 Task: Insert image using URL.
Action: Mouse moved to (223, 104)
Screenshot: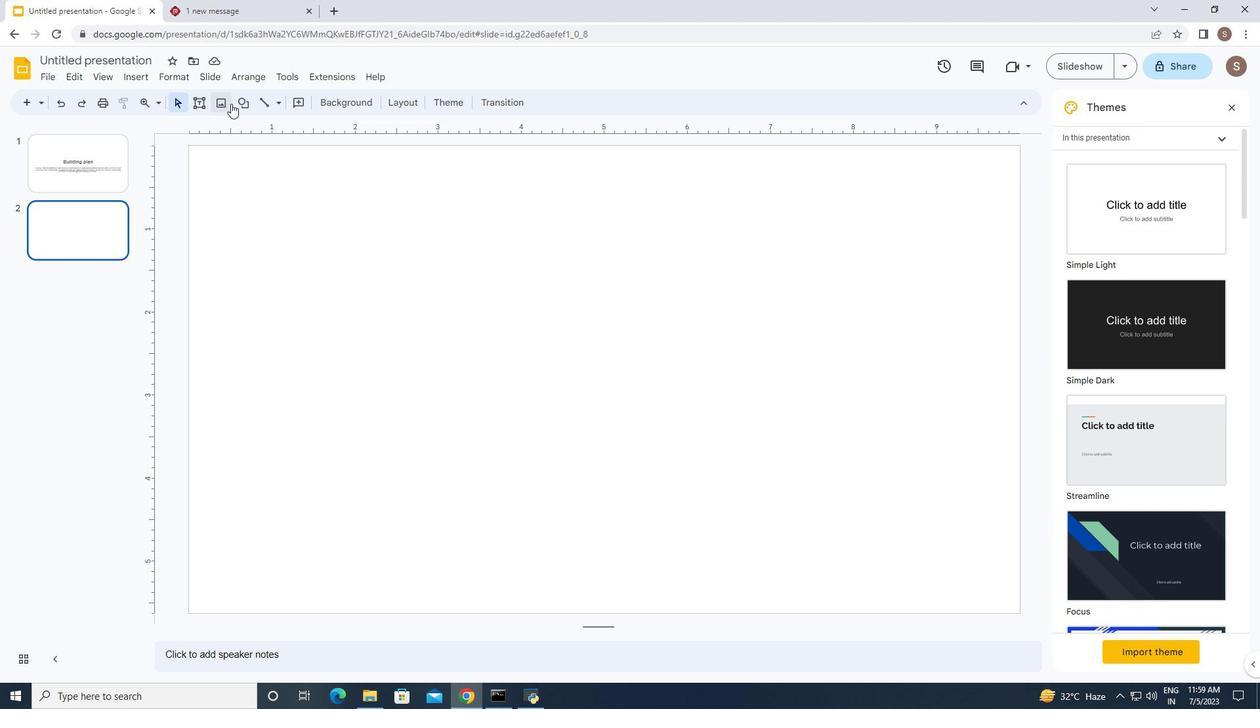 
Action: Mouse pressed left at (223, 104)
Screenshot: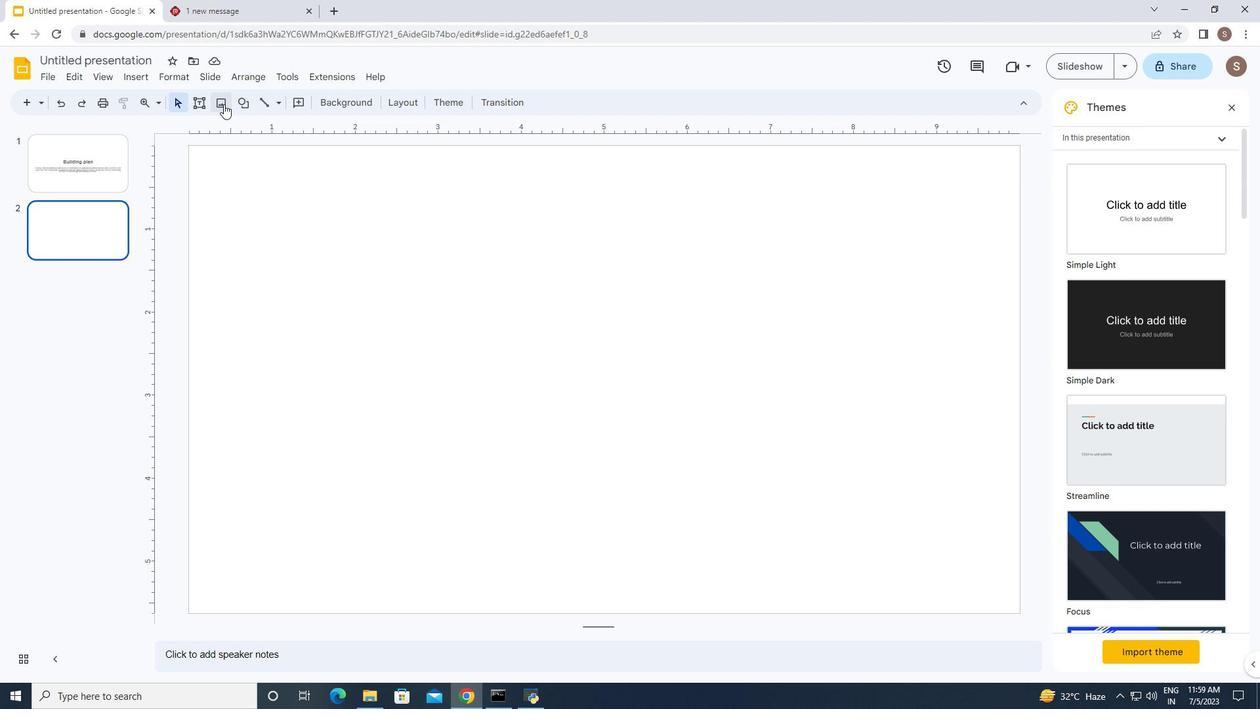 
Action: Mouse moved to (255, 215)
Screenshot: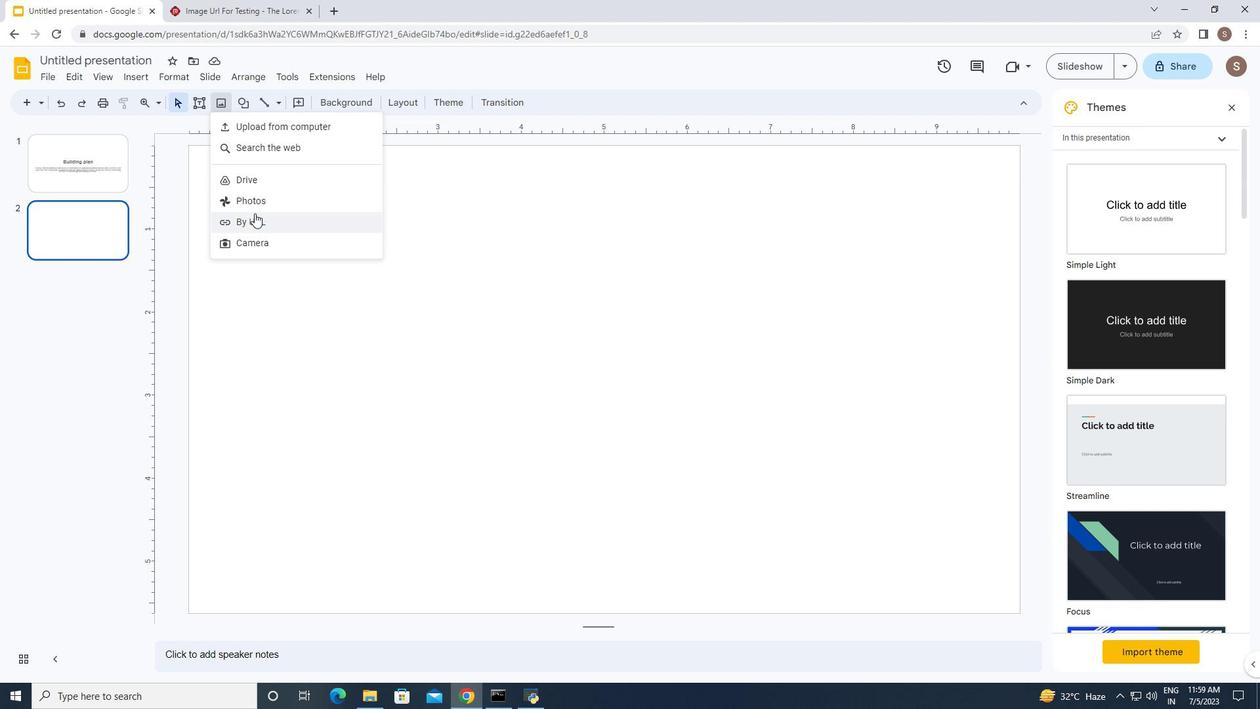 
Action: Mouse pressed left at (255, 215)
Screenshot: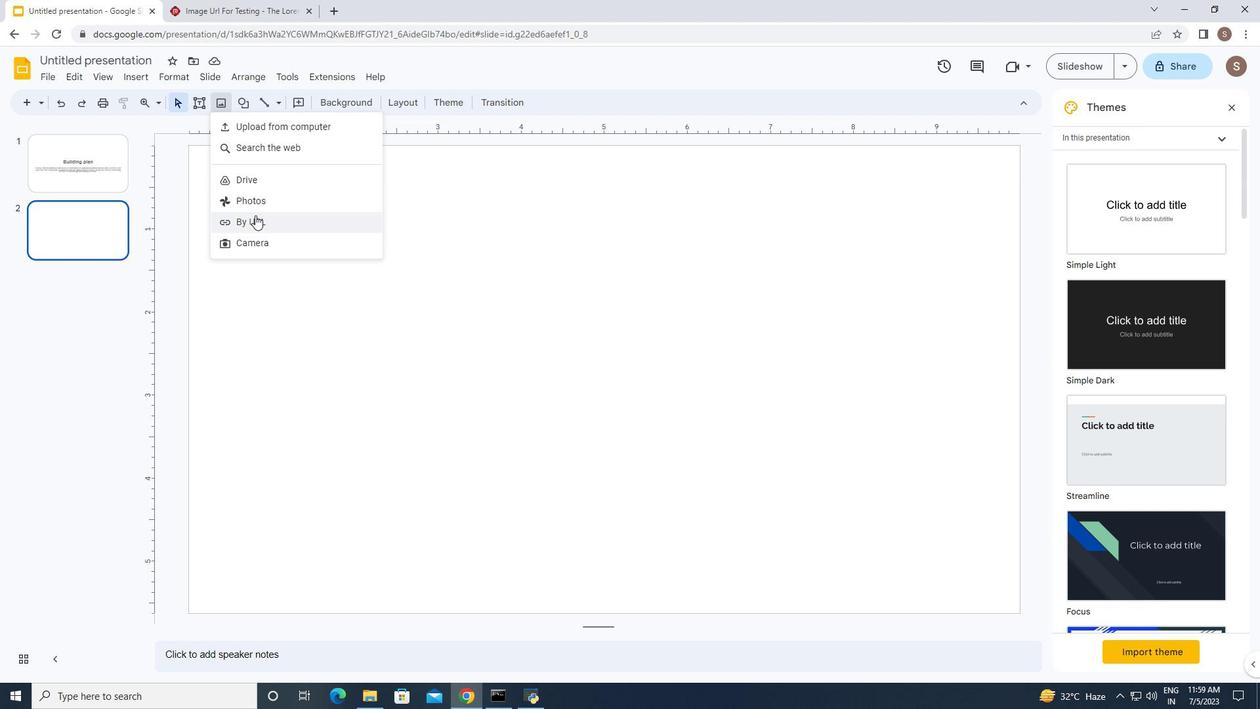 
Action: Mouse moved to (494, 343)
Screenshot: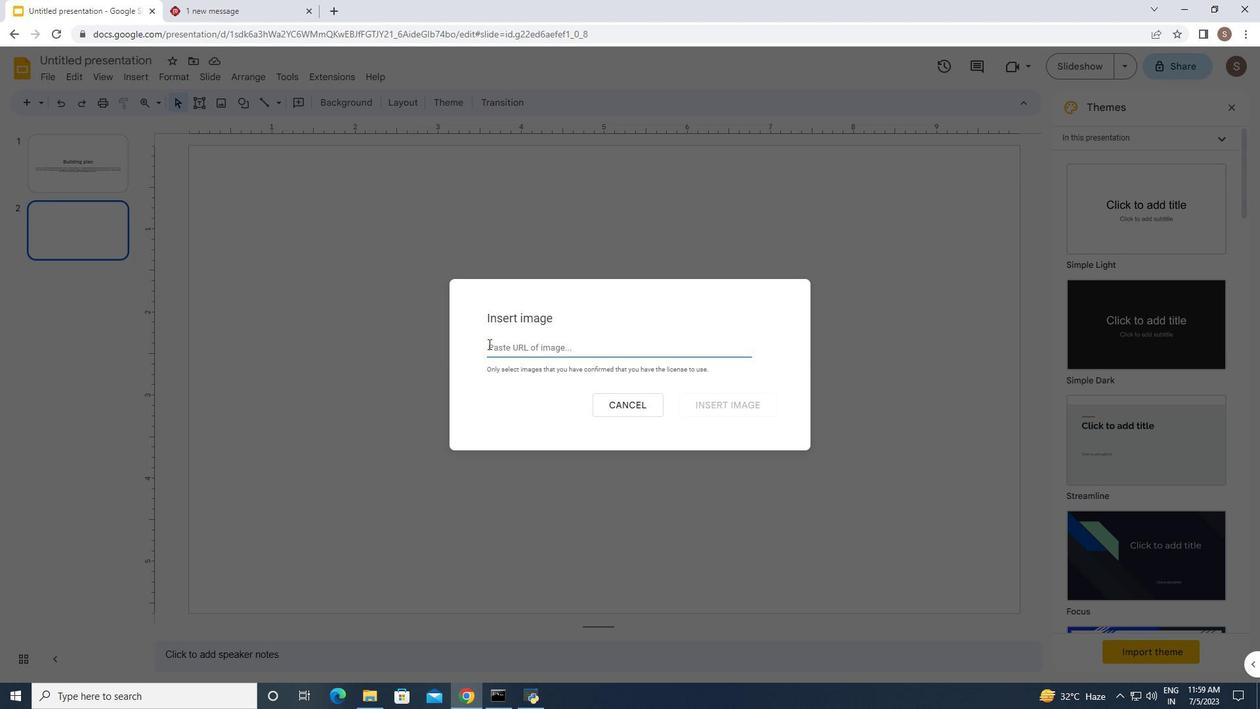 
Action: Mouse pressed left at (494, 343)
Screenshot: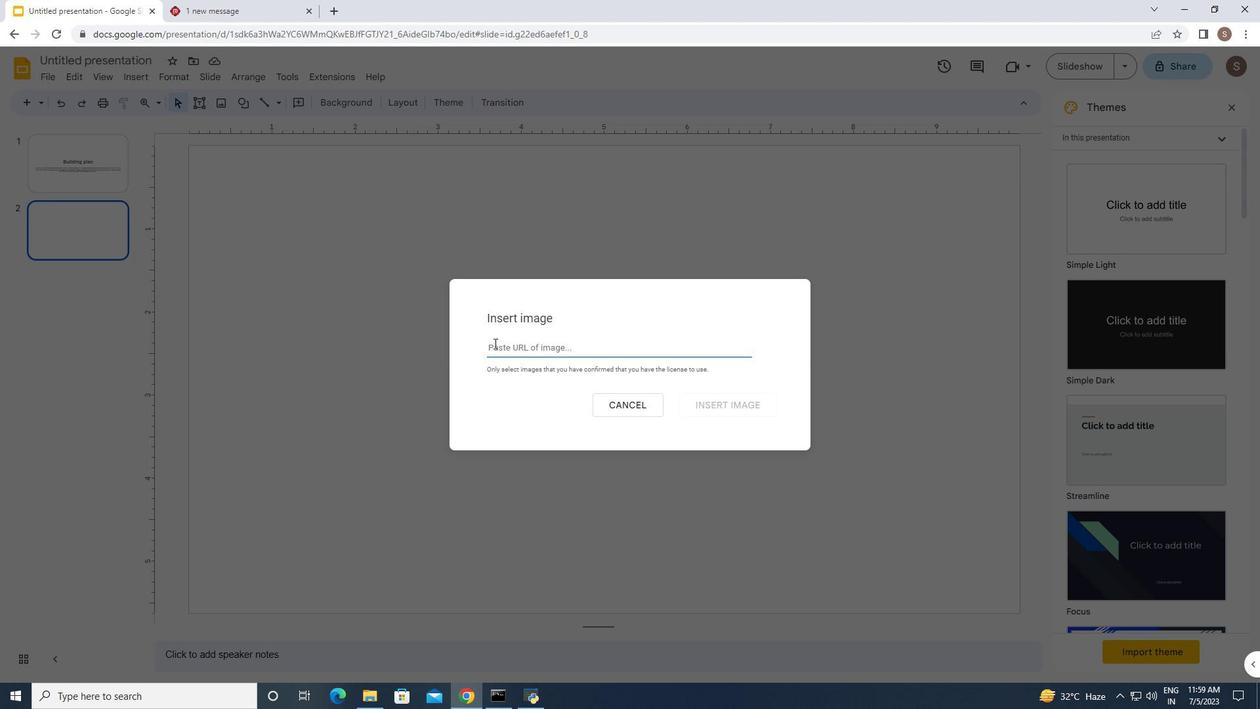 
Action: Key pressed https<Key.shift_r>://source.unsplash.com/user/c<Key.shift_r>_v<Key.shift_r><Key.shift_r><Key.shift_r><Key.shift_r><Key.shift_r><Key.shift_r><Key.shift_r><Key.shift_r><Key.shift_r><Key.shift_r><Key.shift_r><Key.shift_r><Key.shift_r>-<Key.backspace><Key.shift_r>_r/1900*800
Screenshot: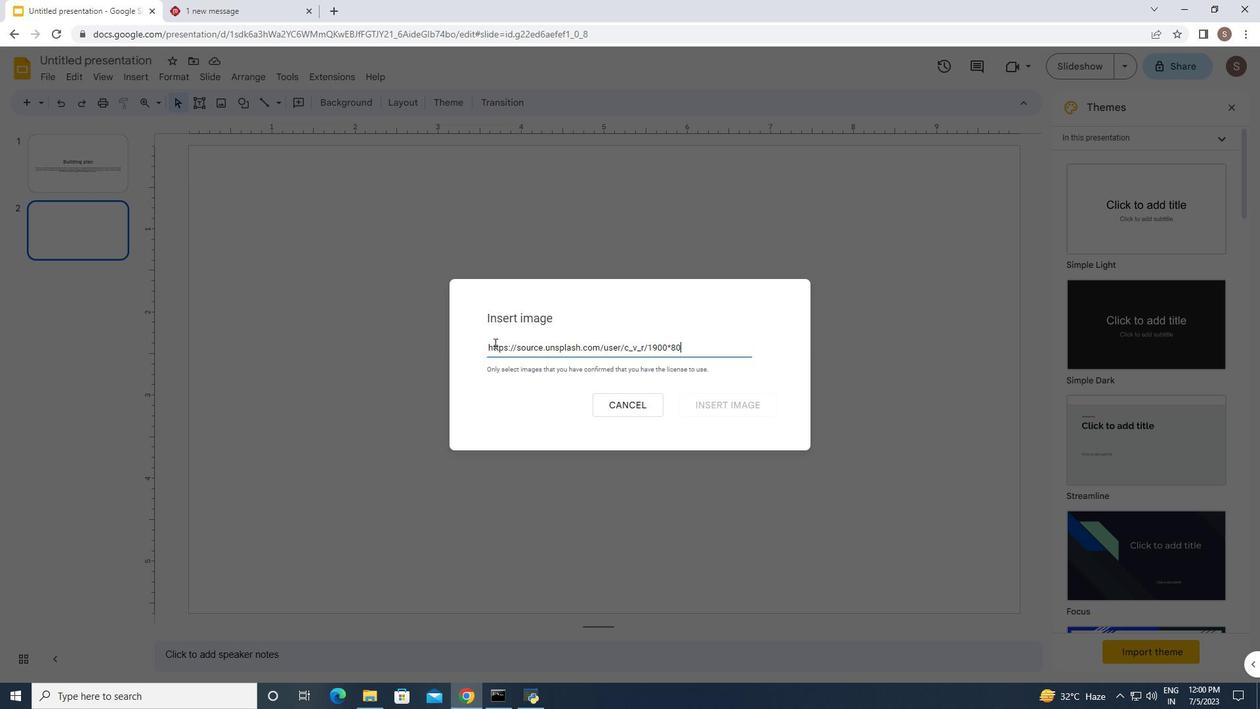 
Action: Mouse moved to (550, 369)
Screenshot: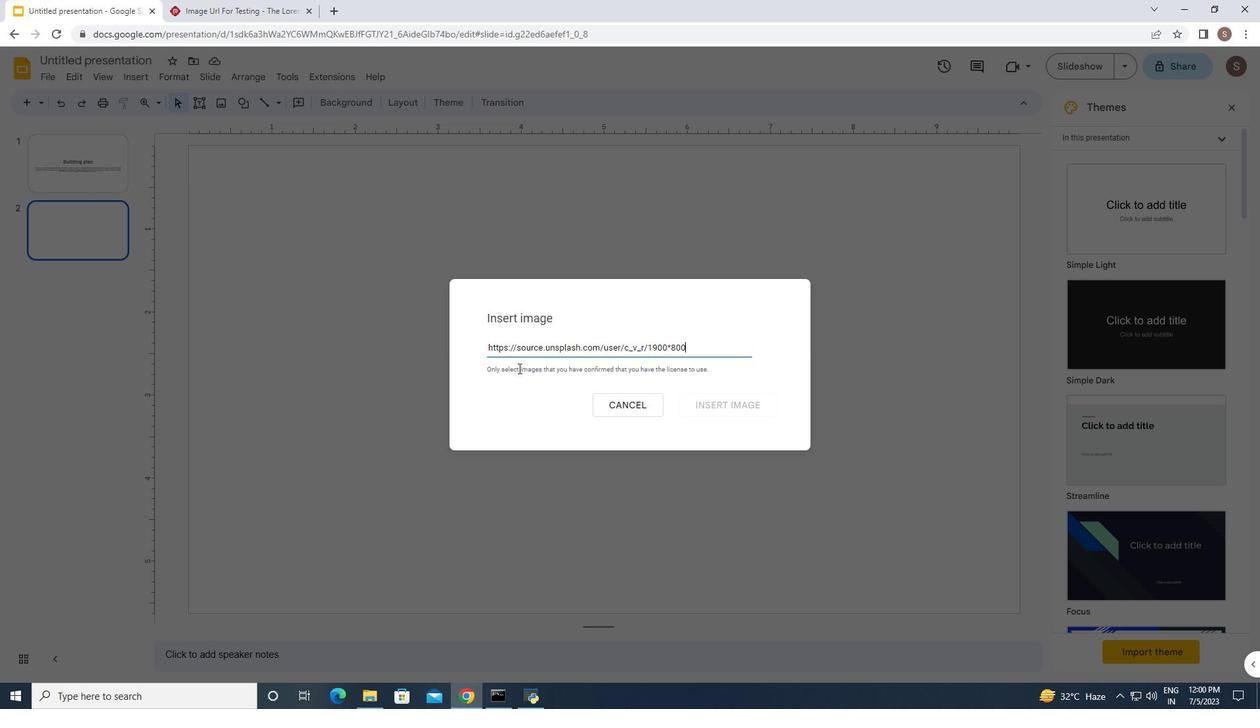 
Action: Key pressed <Key.enter>
Screenshot: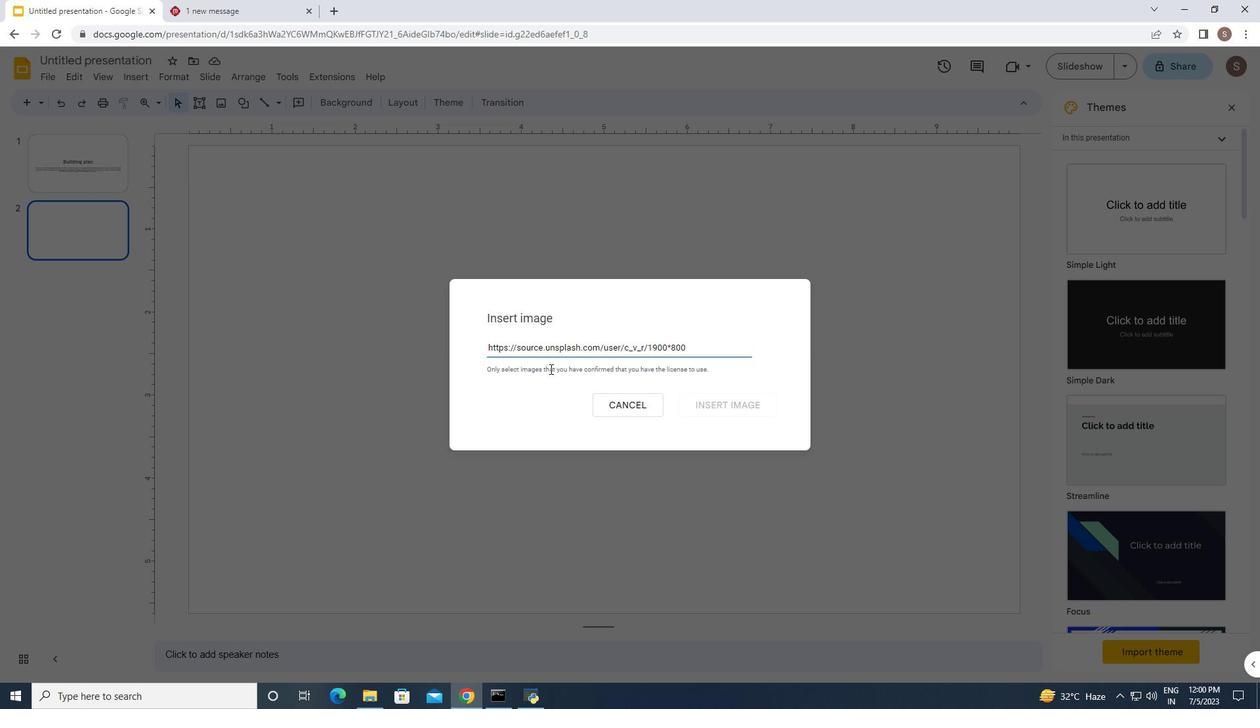 
Action: Mouse moved to (738, 478)
Screenshot: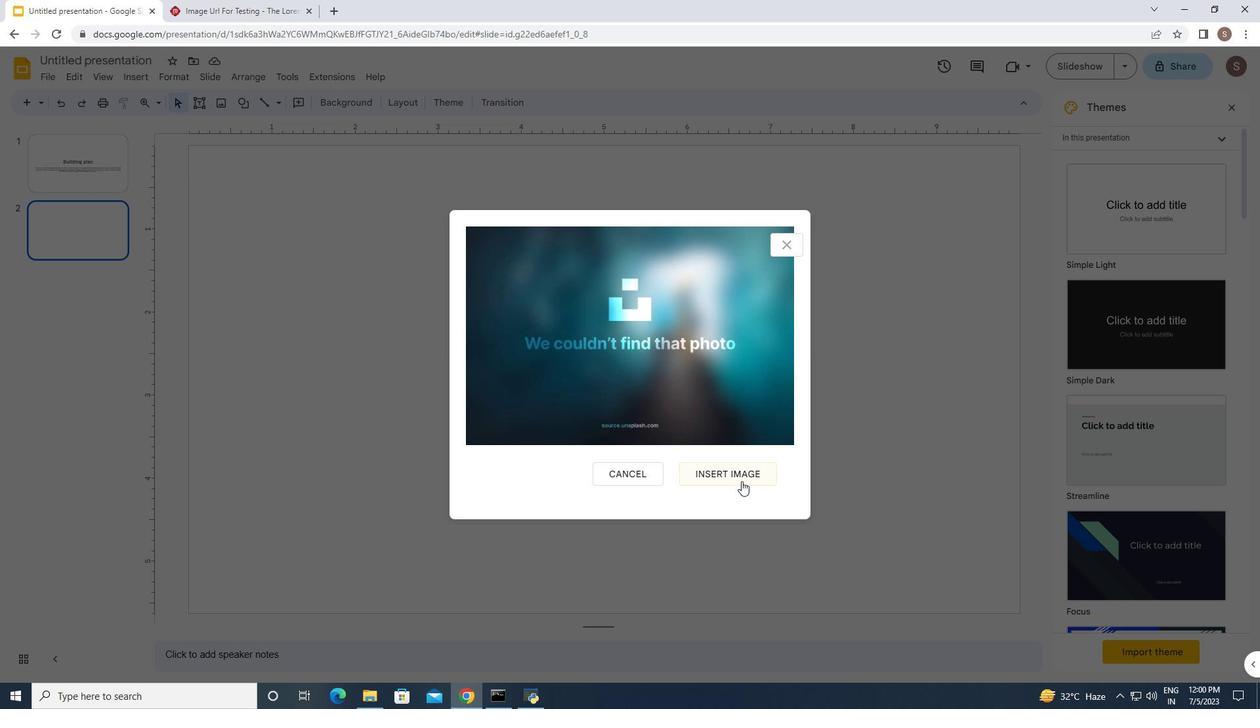 
Action: Mouse pressed left at (738, 478)
Screenshot: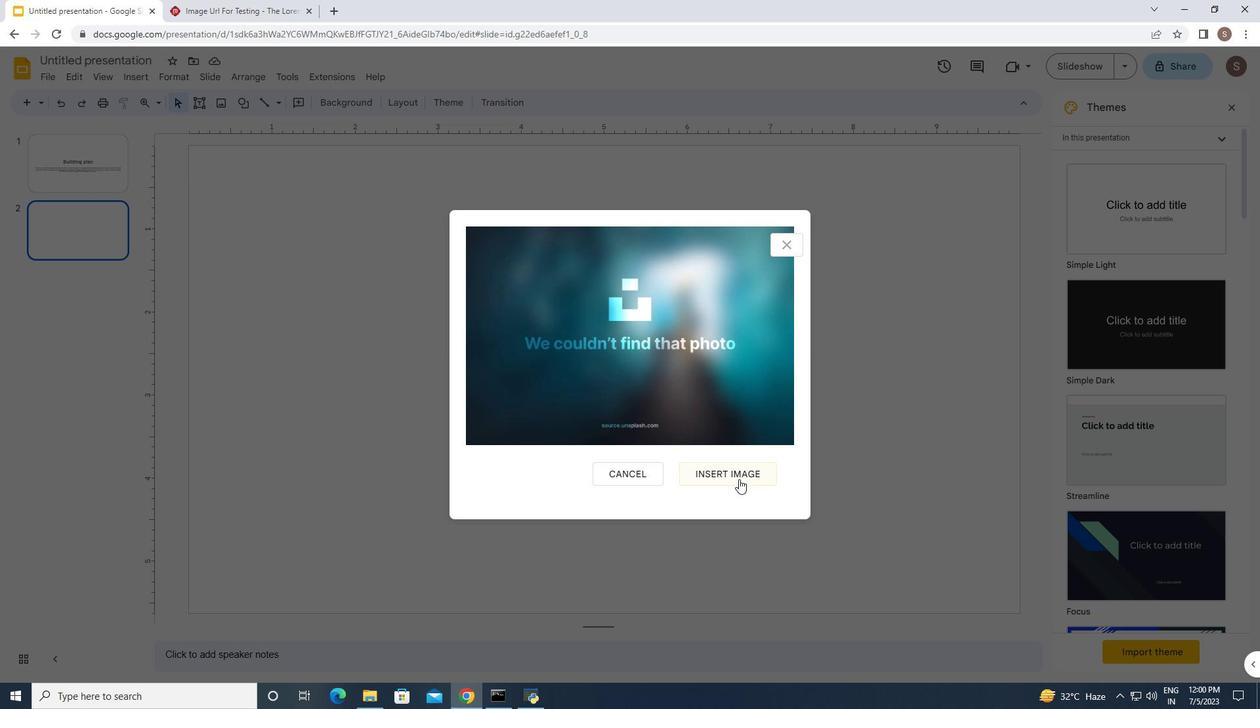 
Action: Mouse moved to (913, 442)
Screenshot: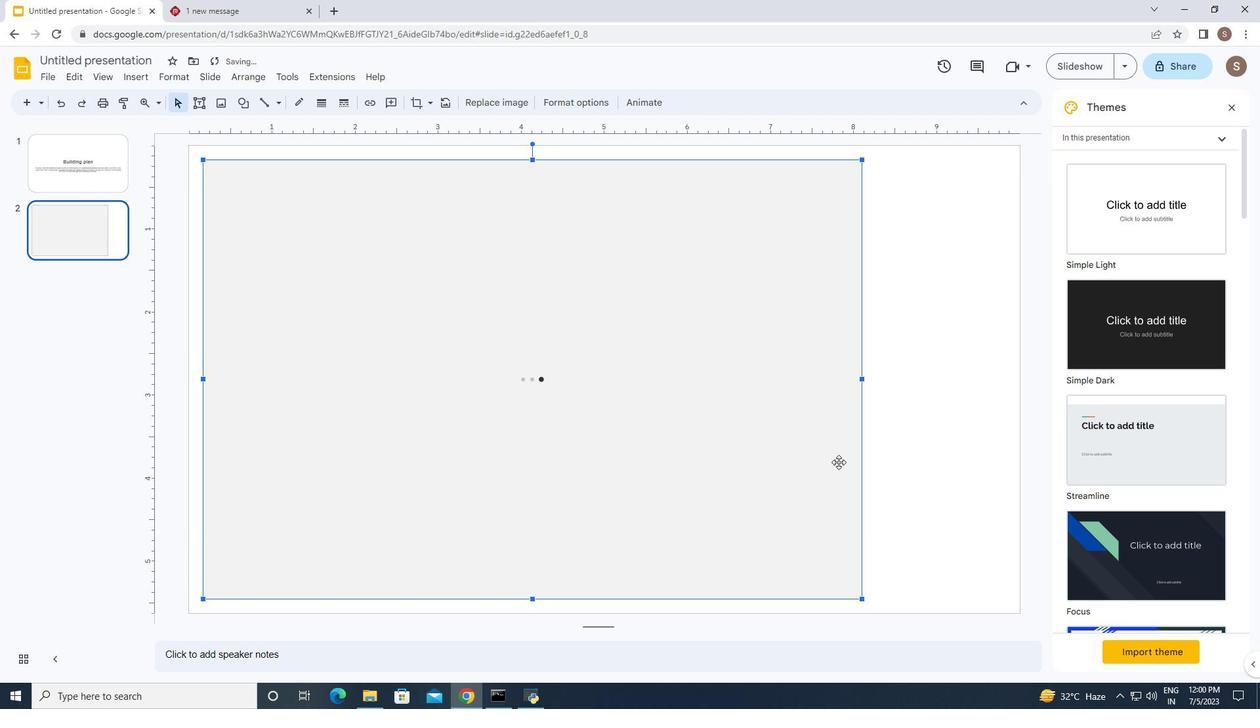 
Action: Mouse pressed left at (913, 442)
Screenshot: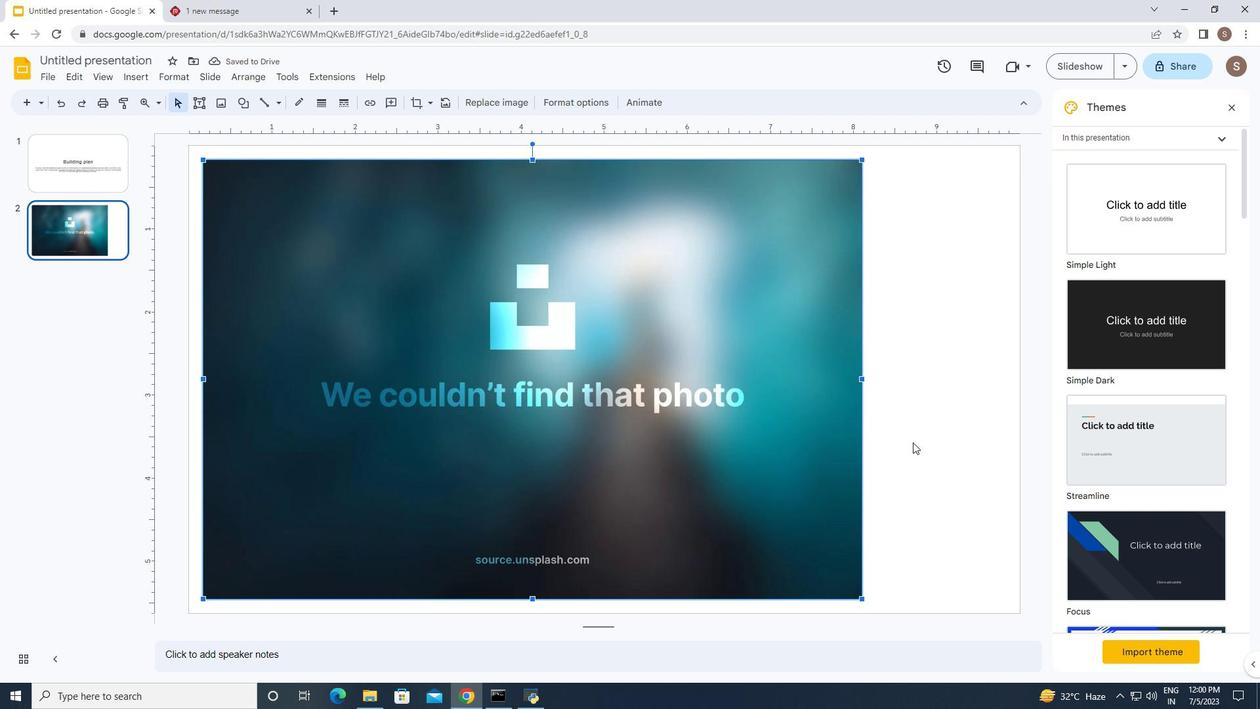 
